 Task: Open Outlook and adjust the calendar settings, including default reminders and meeting options.
Action: Mouse moved to (59, 39)
Screenshot: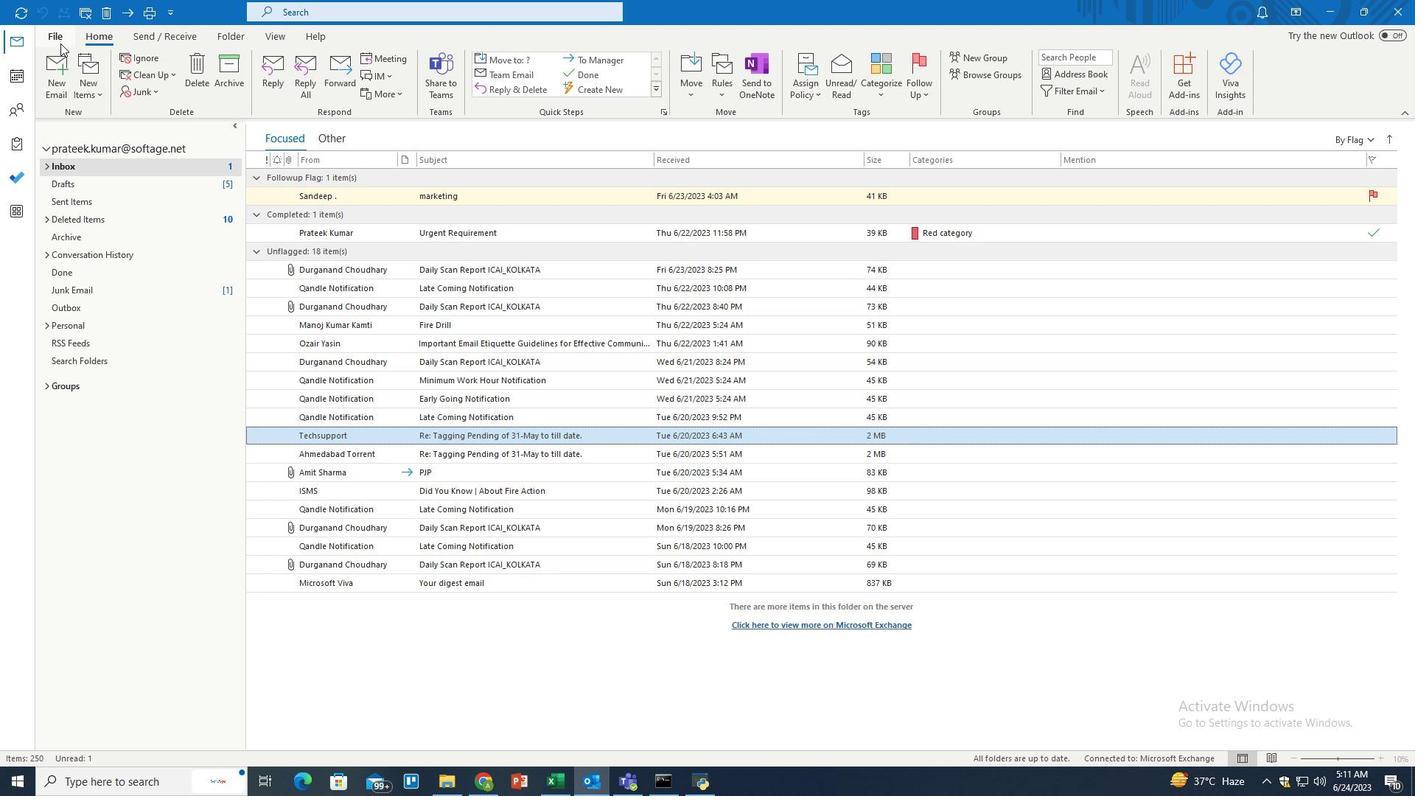 
Action: Mouse pressed left at (59, 39)
Screenshot: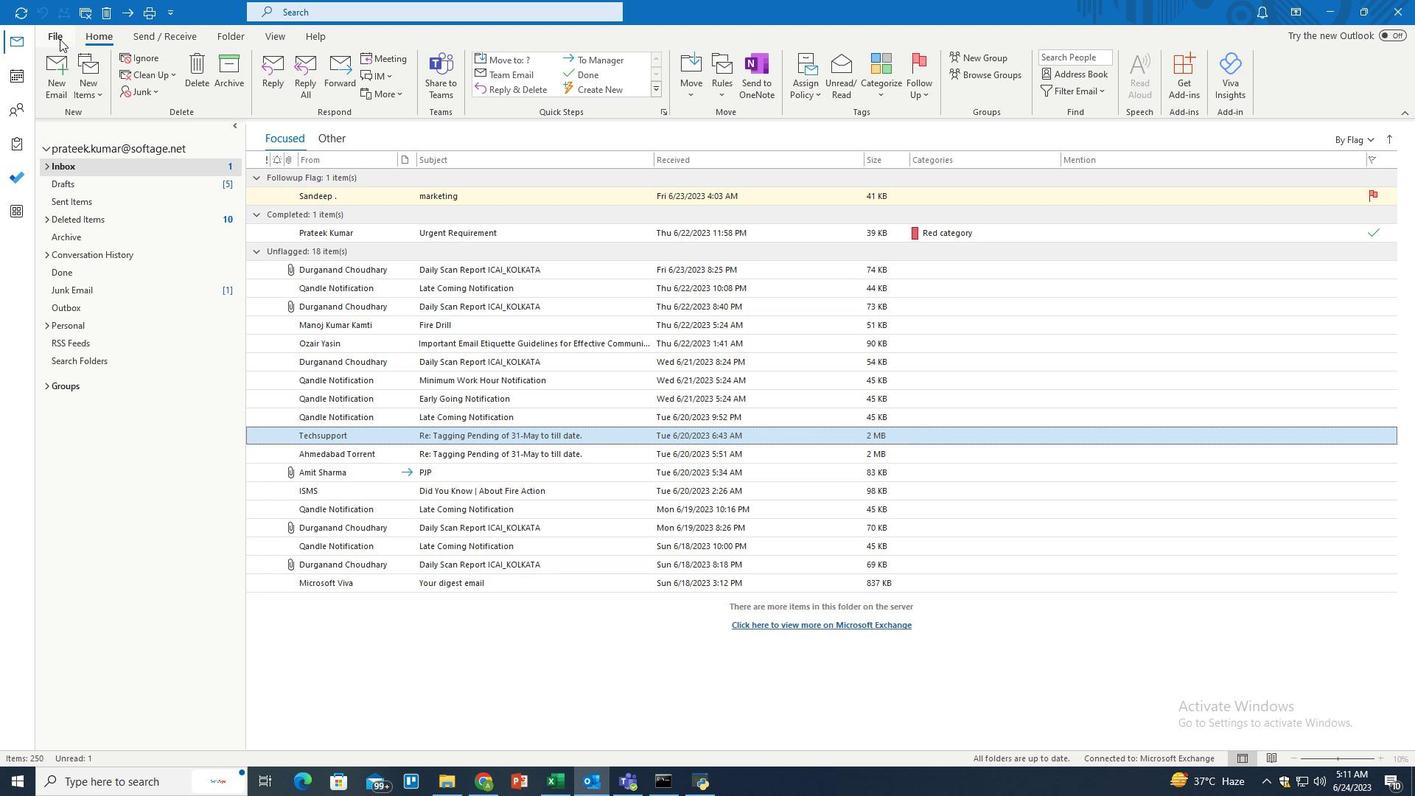 
Action: Mouse moved to (56, 707)
Screenshot: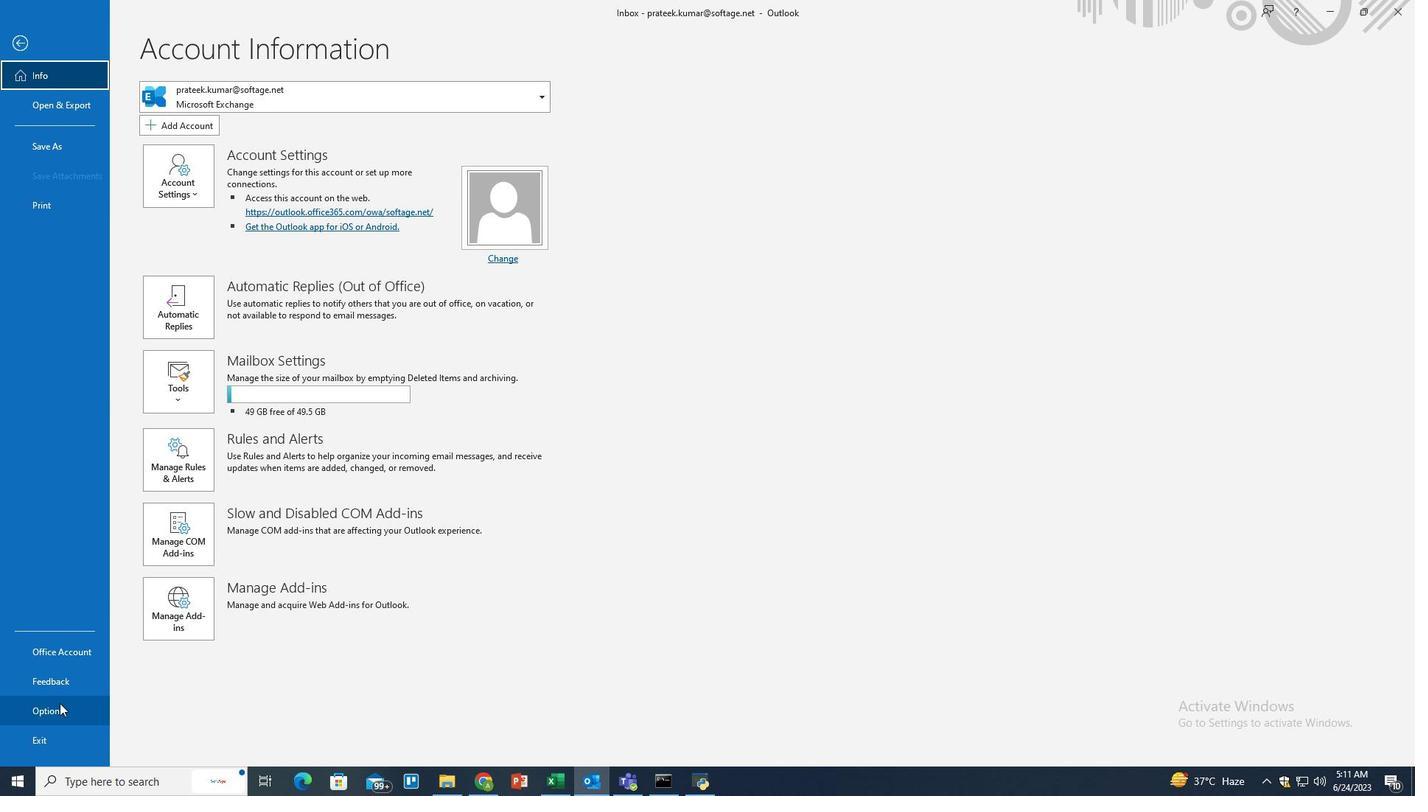 
Action: Mouse pressed left at (56, 707)
Screenshot: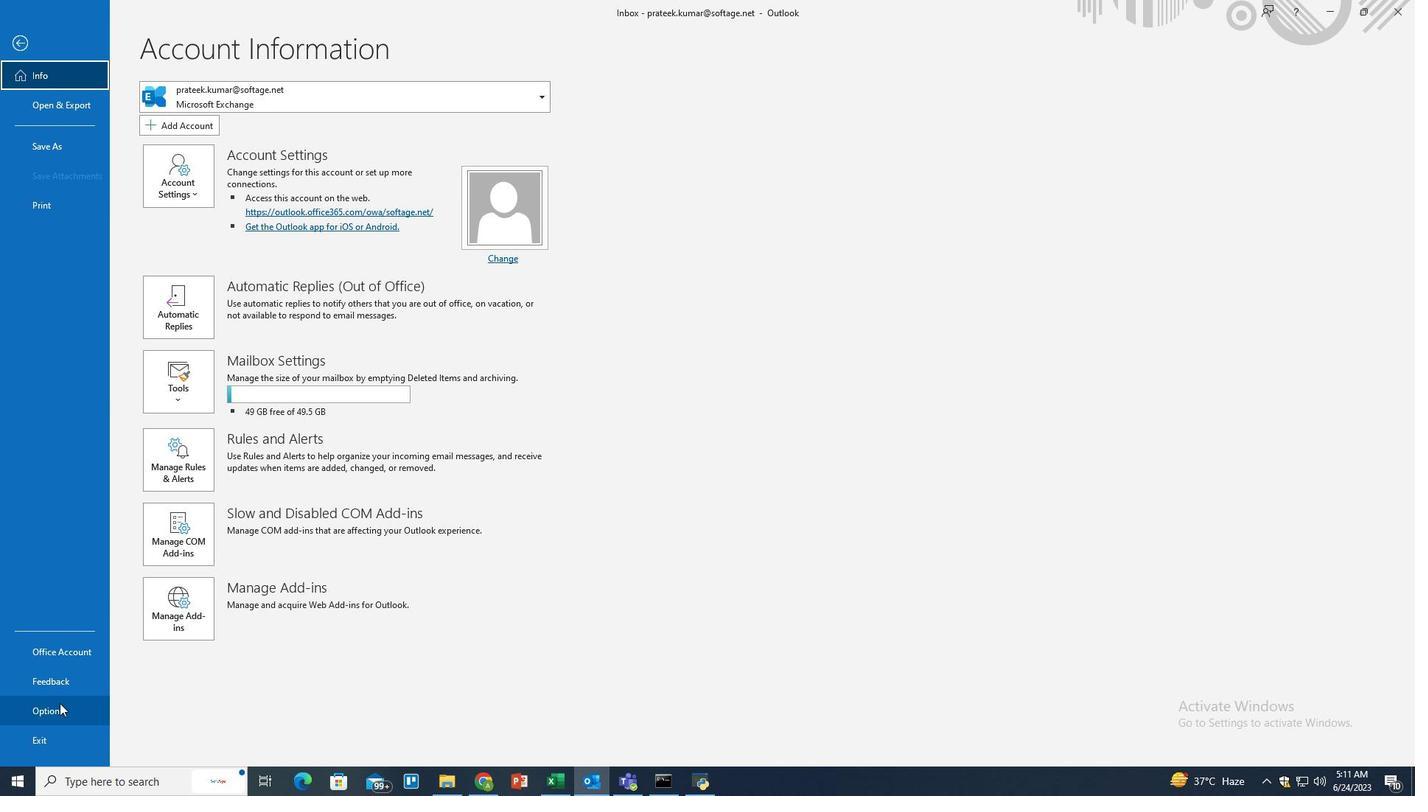 
Action: Mouse moved to (429, 213)
Screenshot: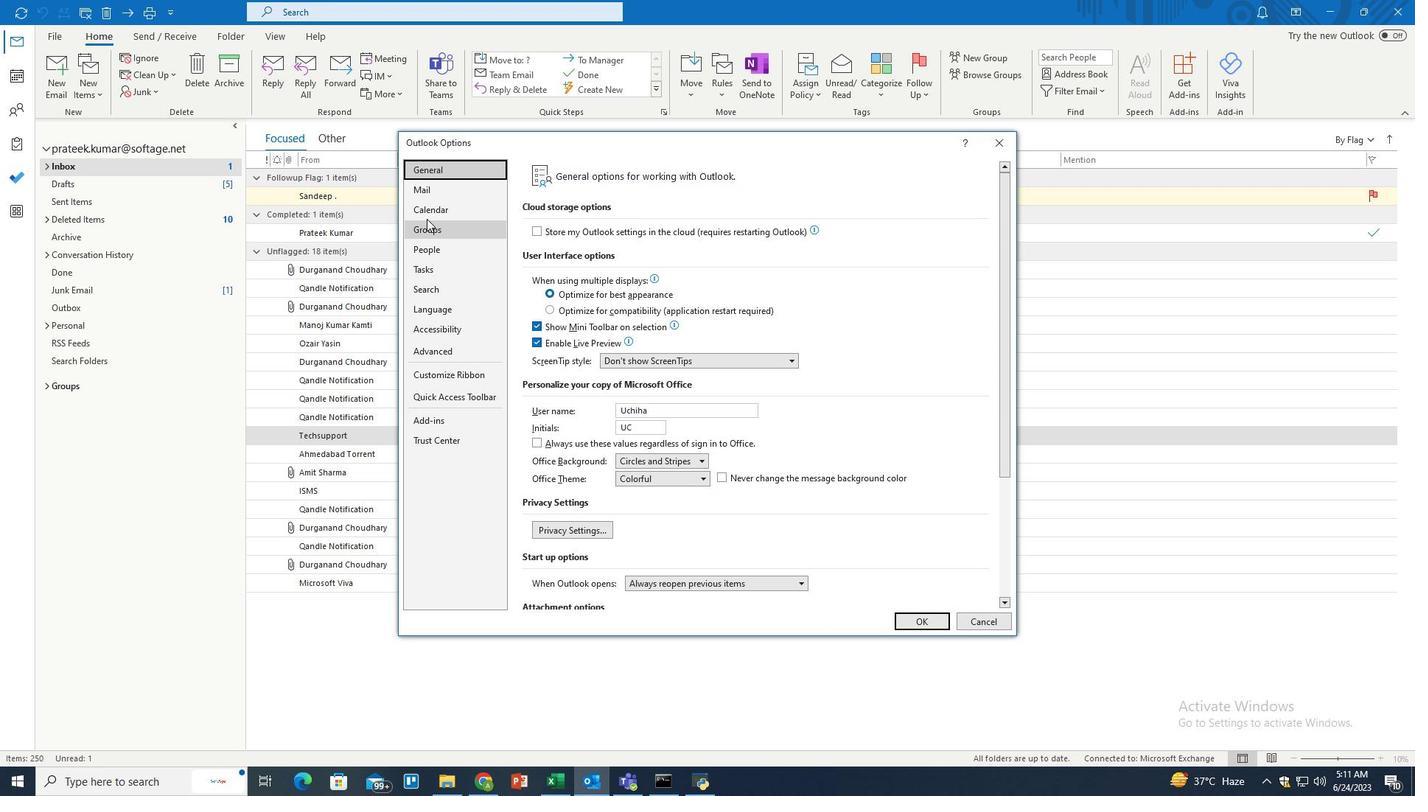 
Action: Mouse pressed left at (429, 213)
Screenshot: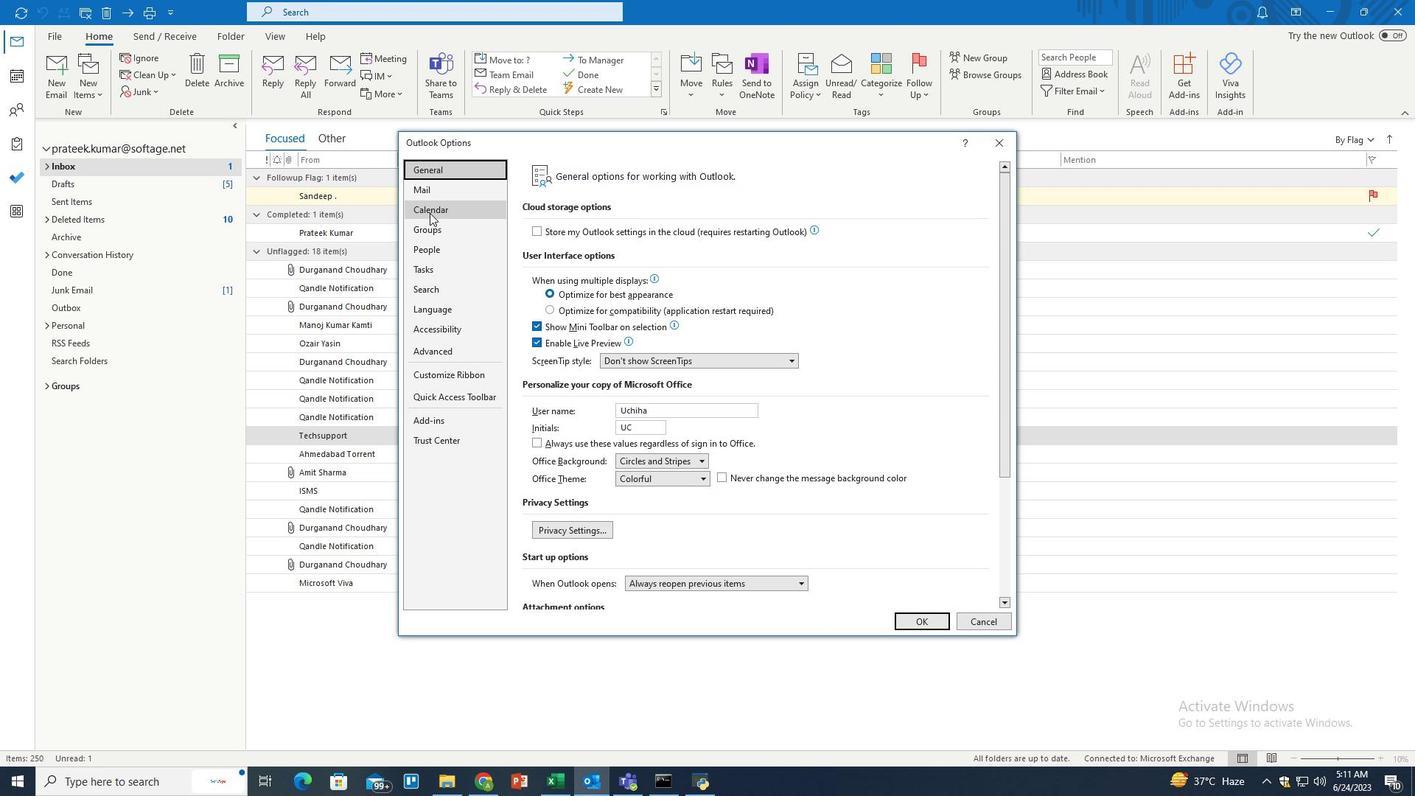 
Action: Mouse moved to (641, 351)
Screenshot: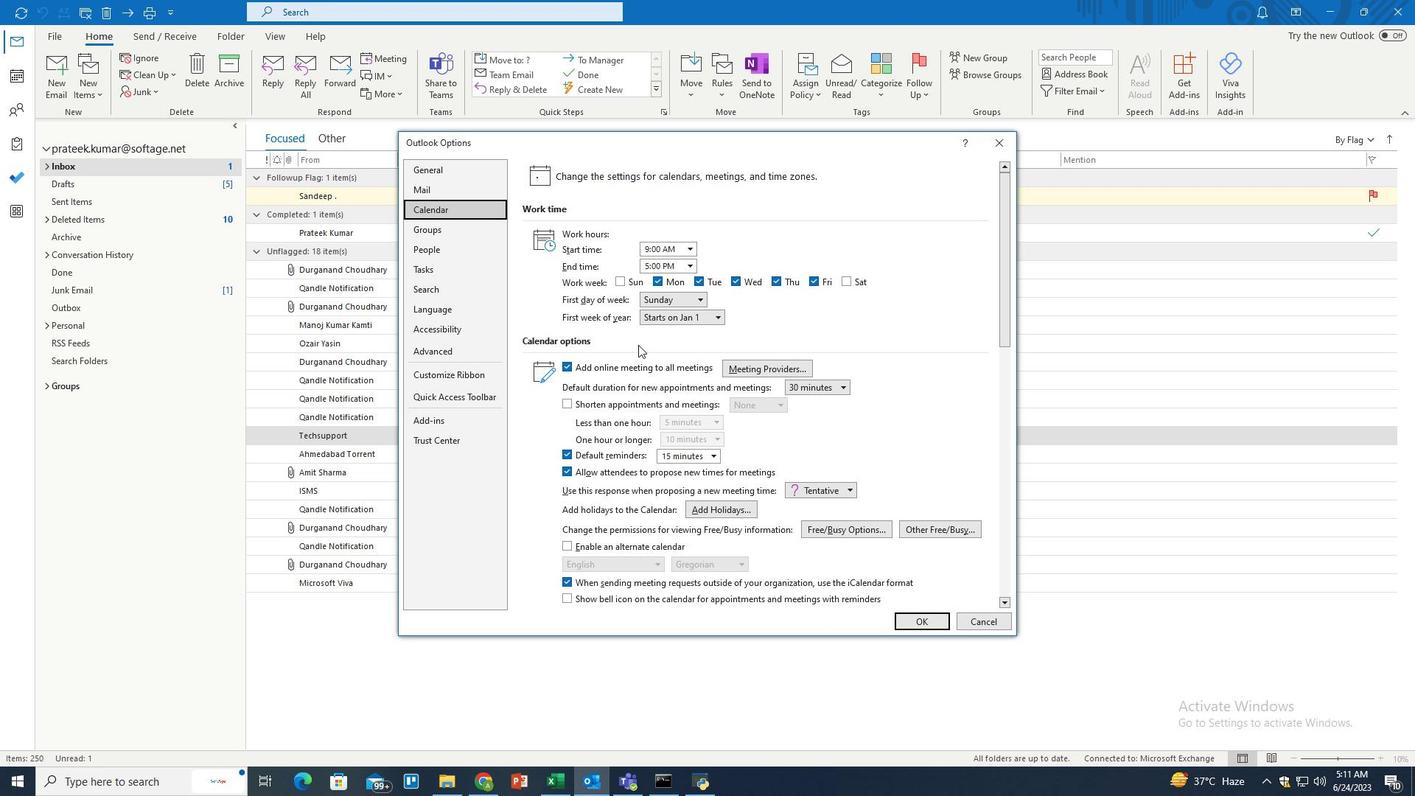 
Action: Mouse scrolled (641, 351) with delta (0, 0)
Screenshot: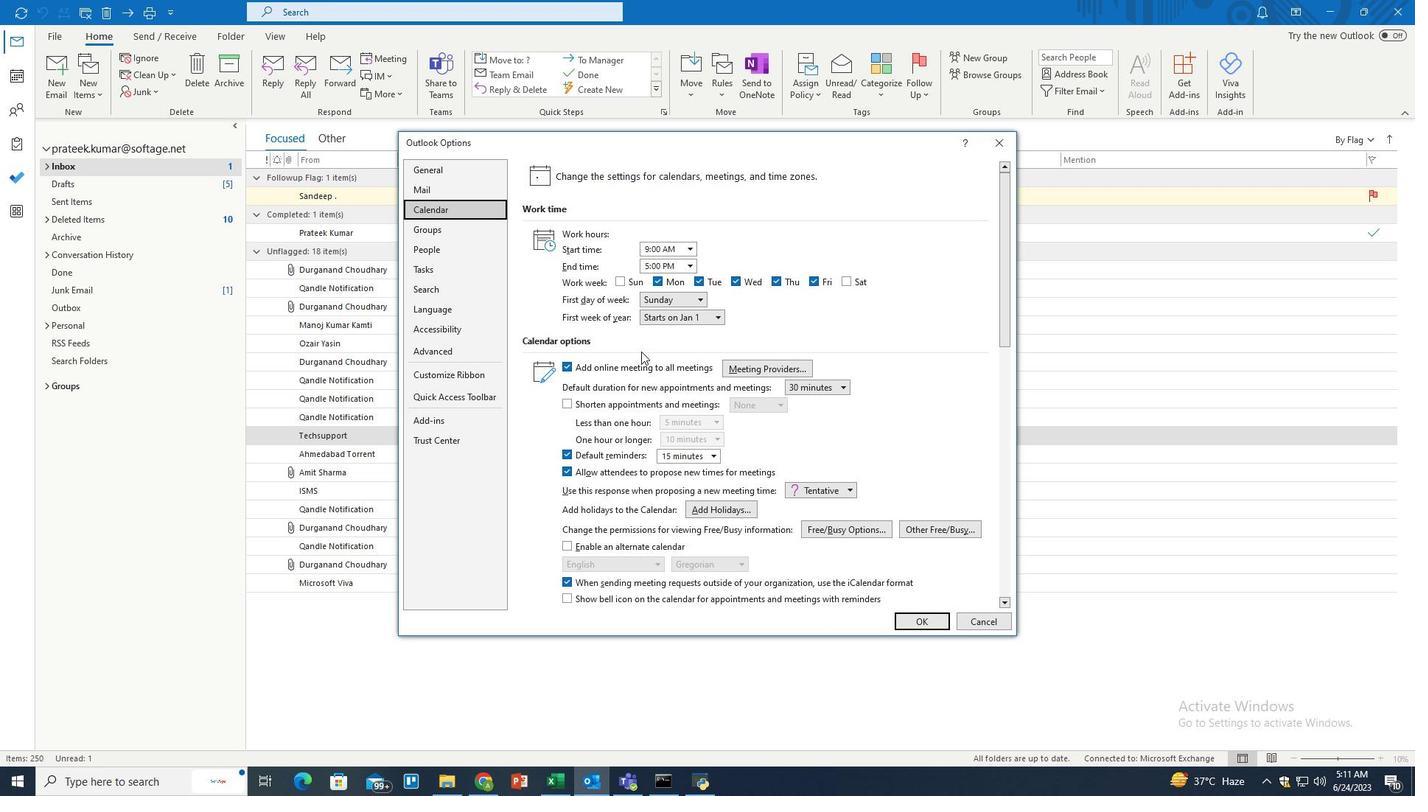 
Action: Mouse scrolled (641, 351) with delta (0, 0)
Screenshot: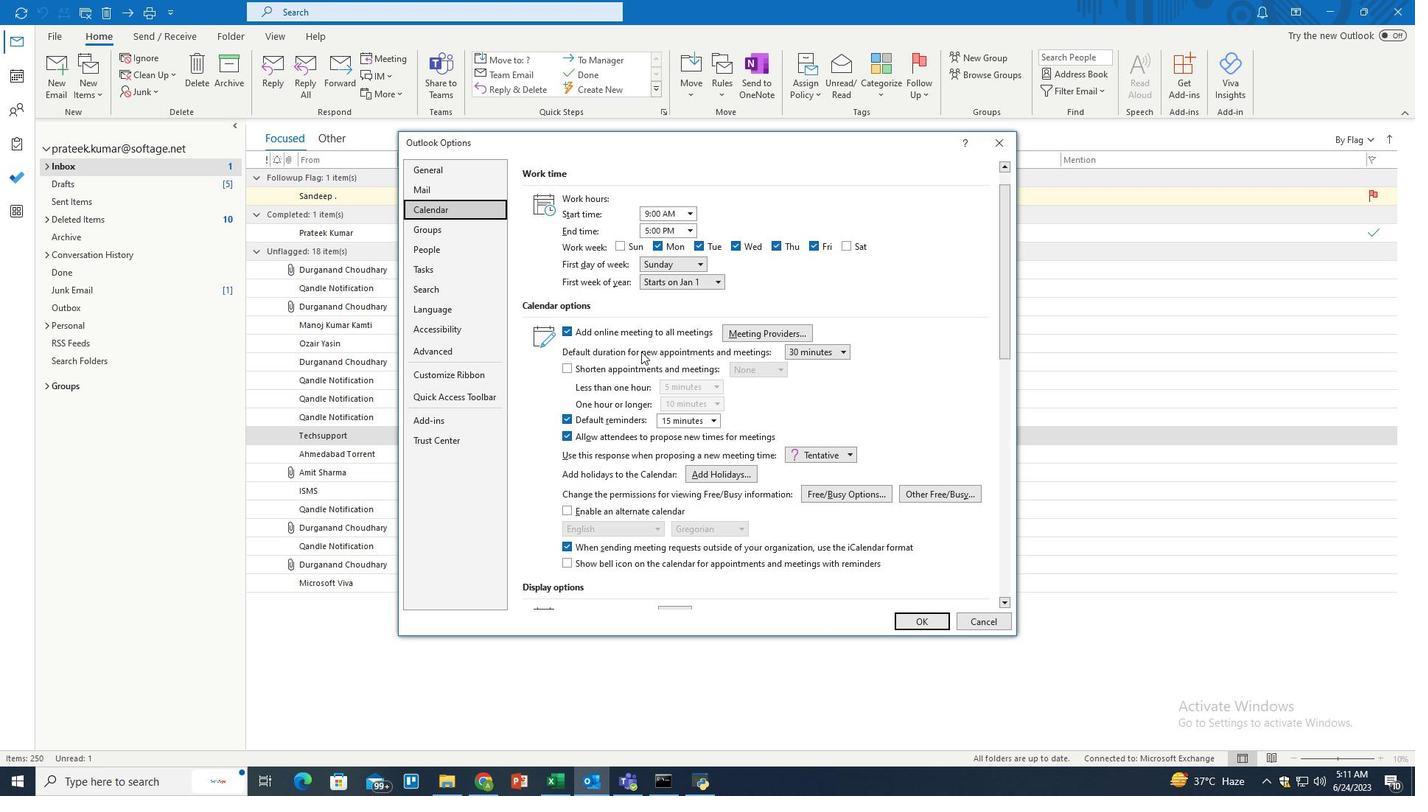 
Action: Mouse scrolled (641, 351) with delta (0, 0)
Screenshot: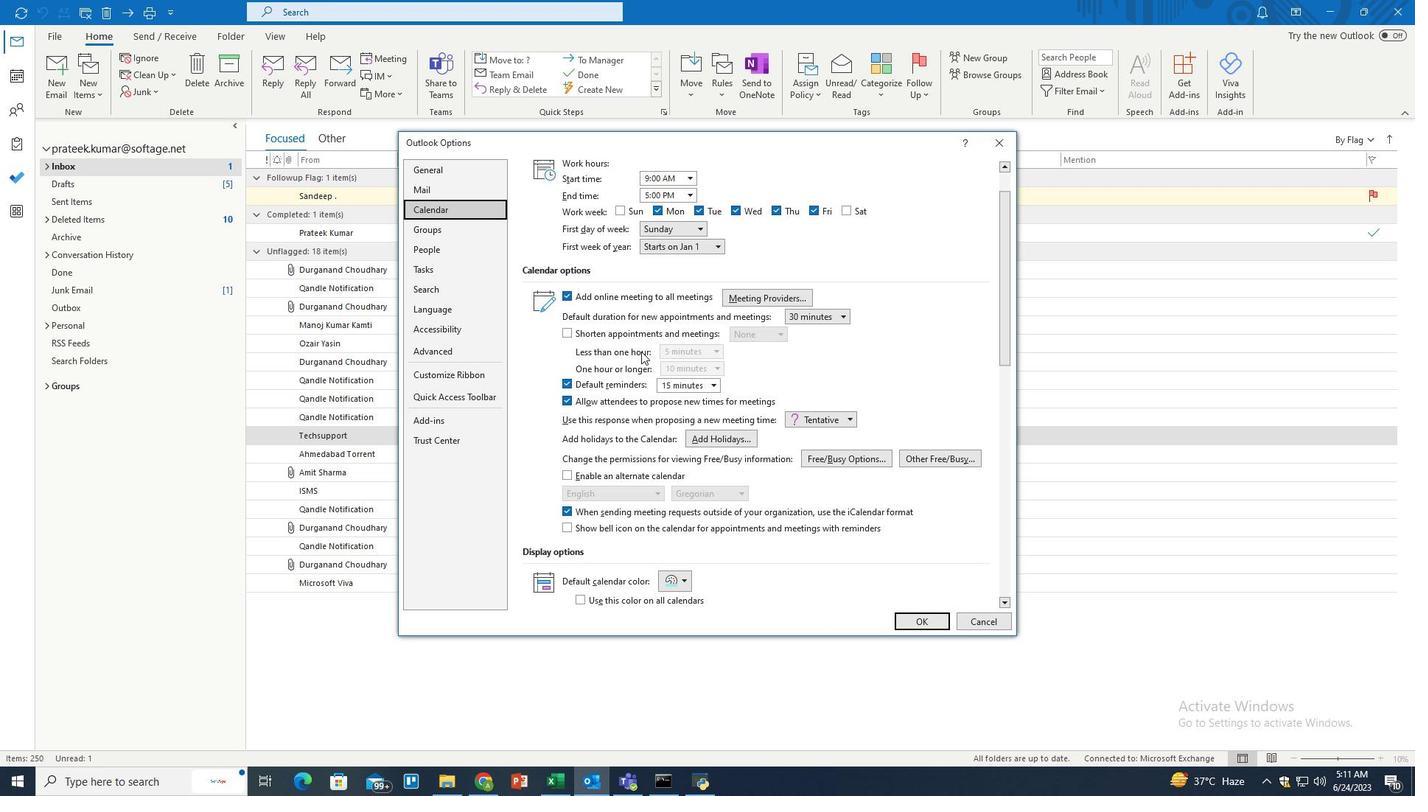 
Action: Mouse scrolled (641, 351) with delta (0, 0)
Screenshot: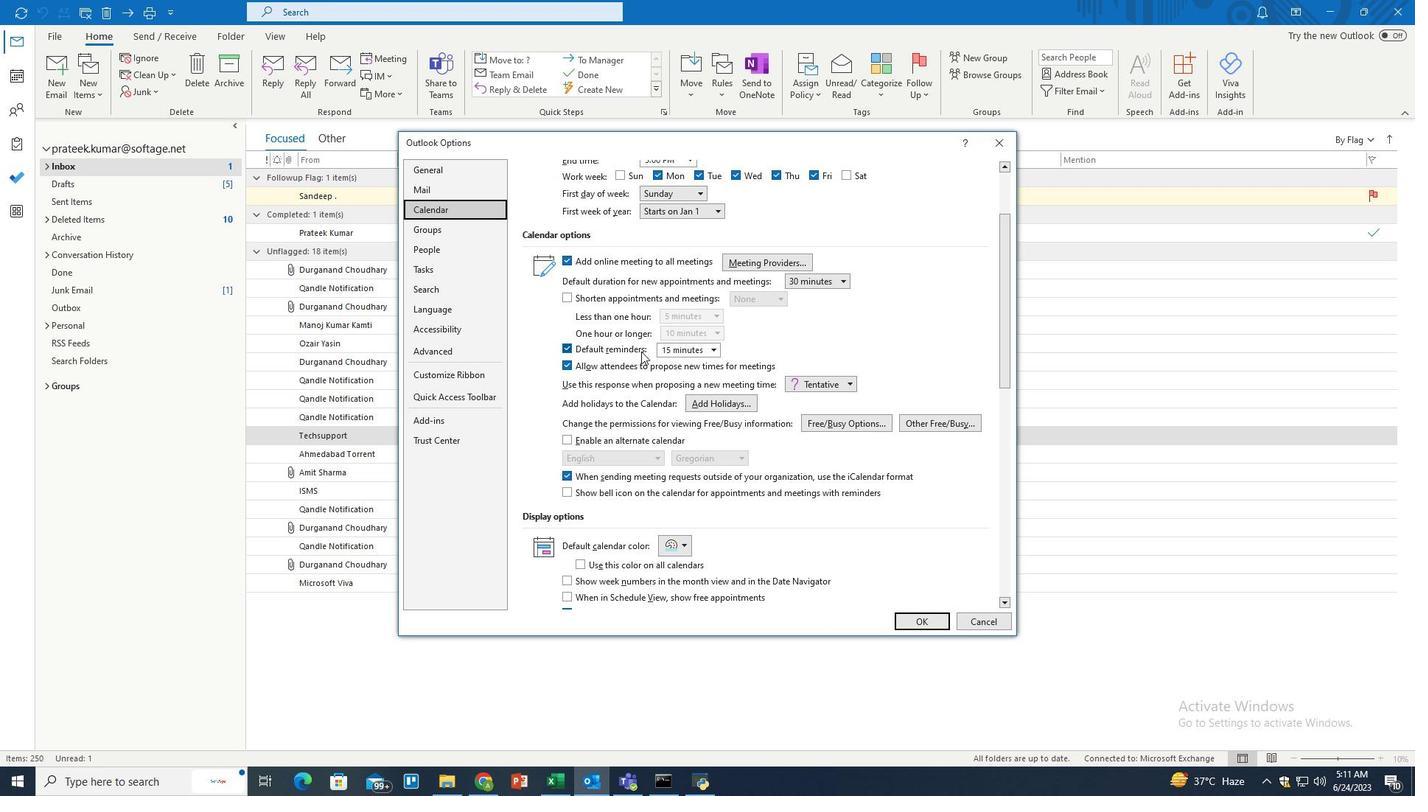
Action: Mouse scrolled (641, 351) with delta (0, 0)
Screenshot: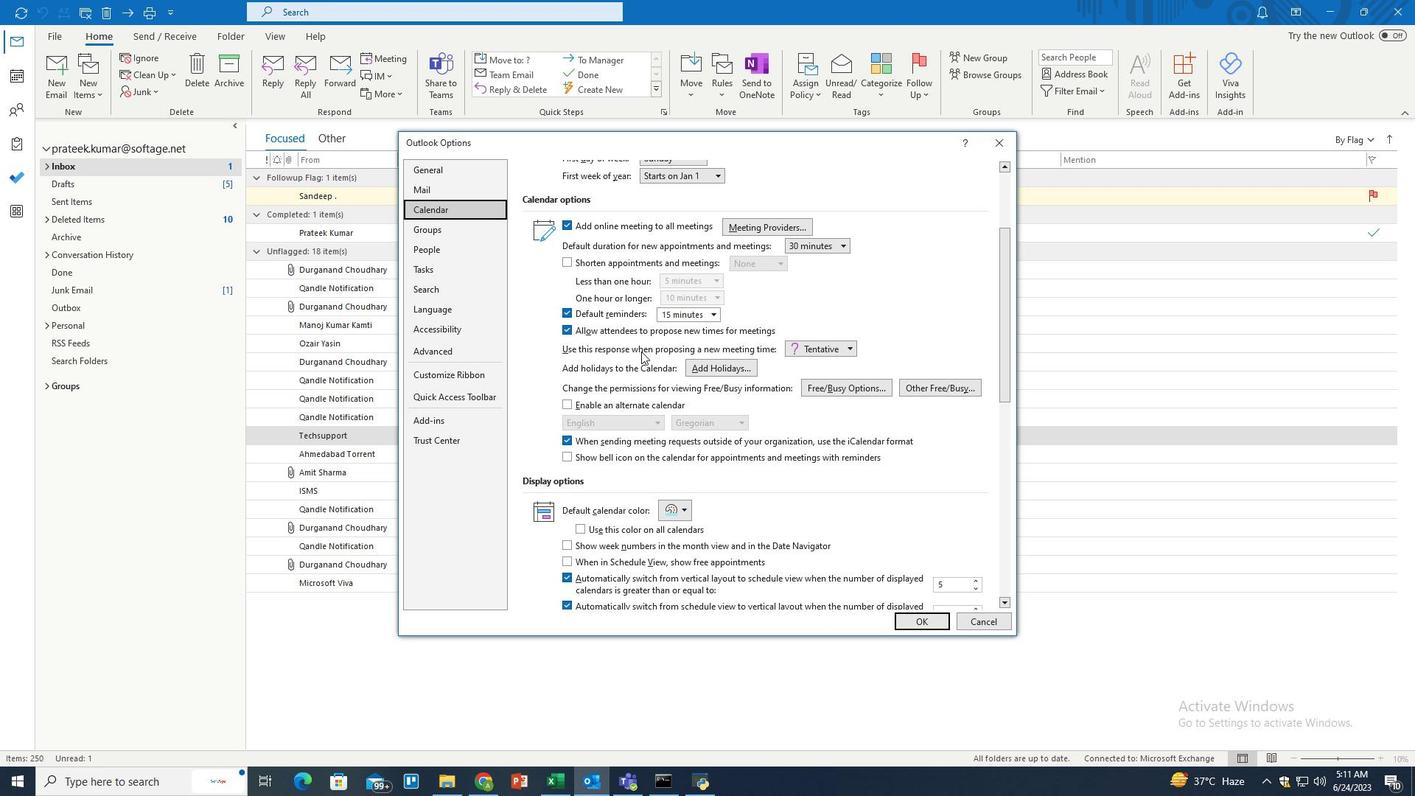 
Action: Mouse moved to (568, 419)
Screenshot: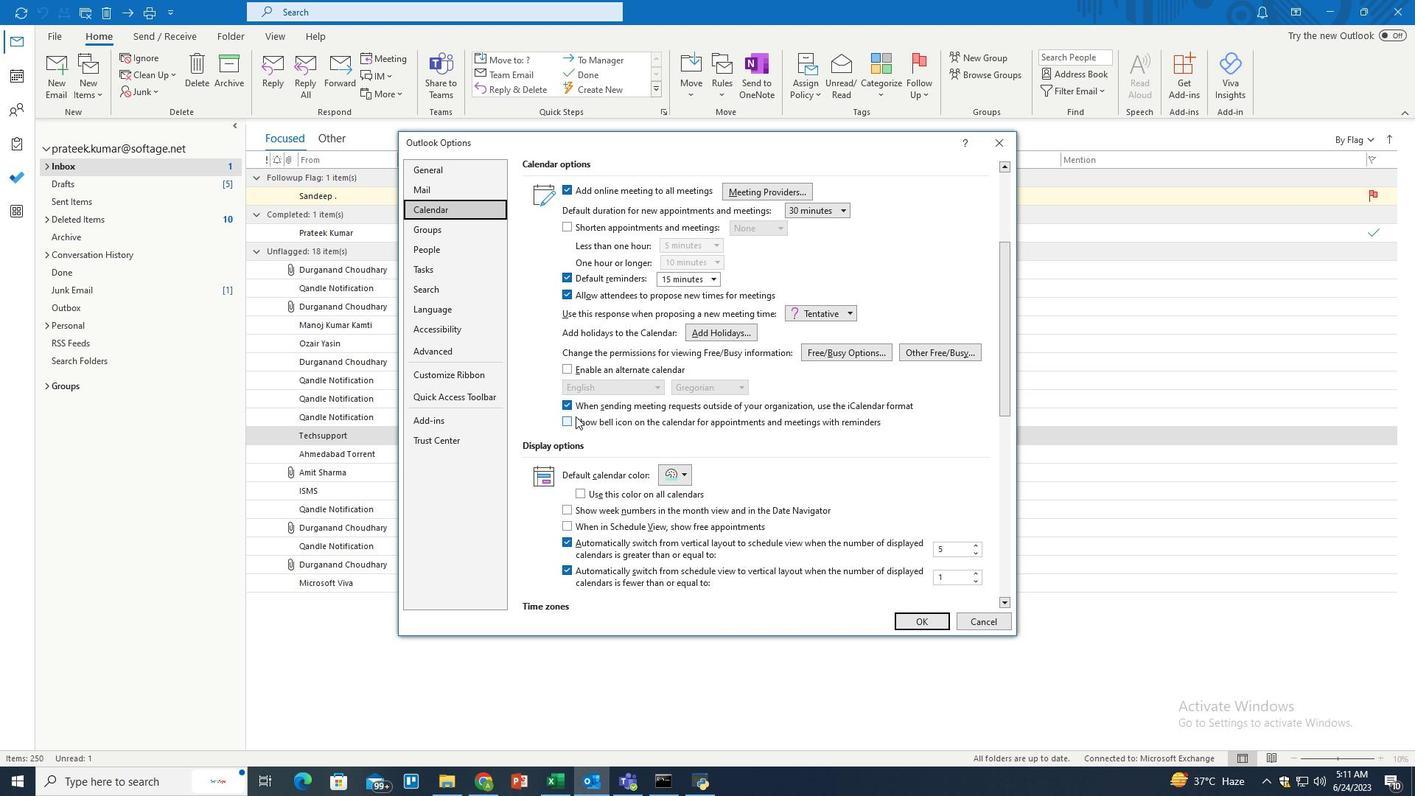 
Action: Mouse pressed left at (568, 419)
Screenshot: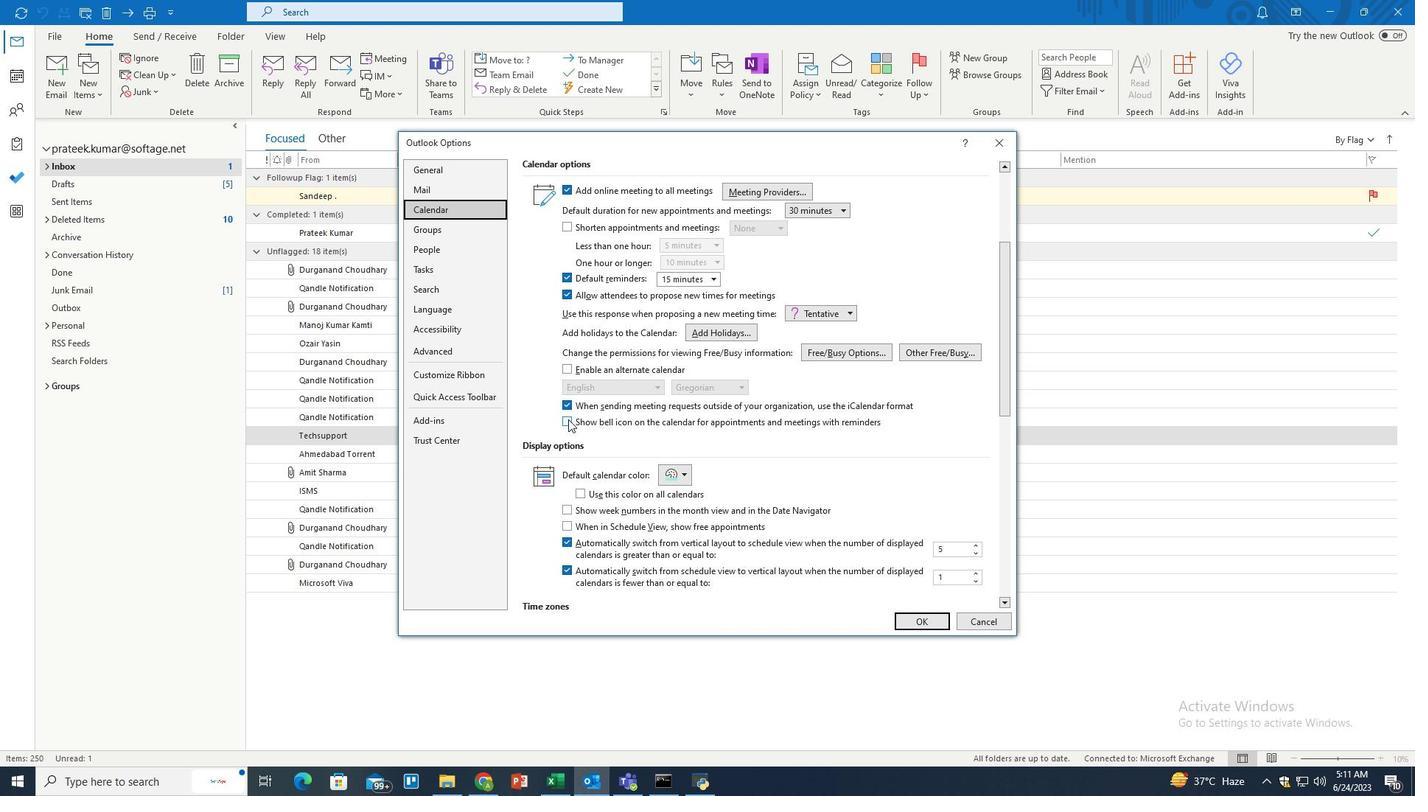 
Action: Mouse moved to (904, 623)
Screenshot: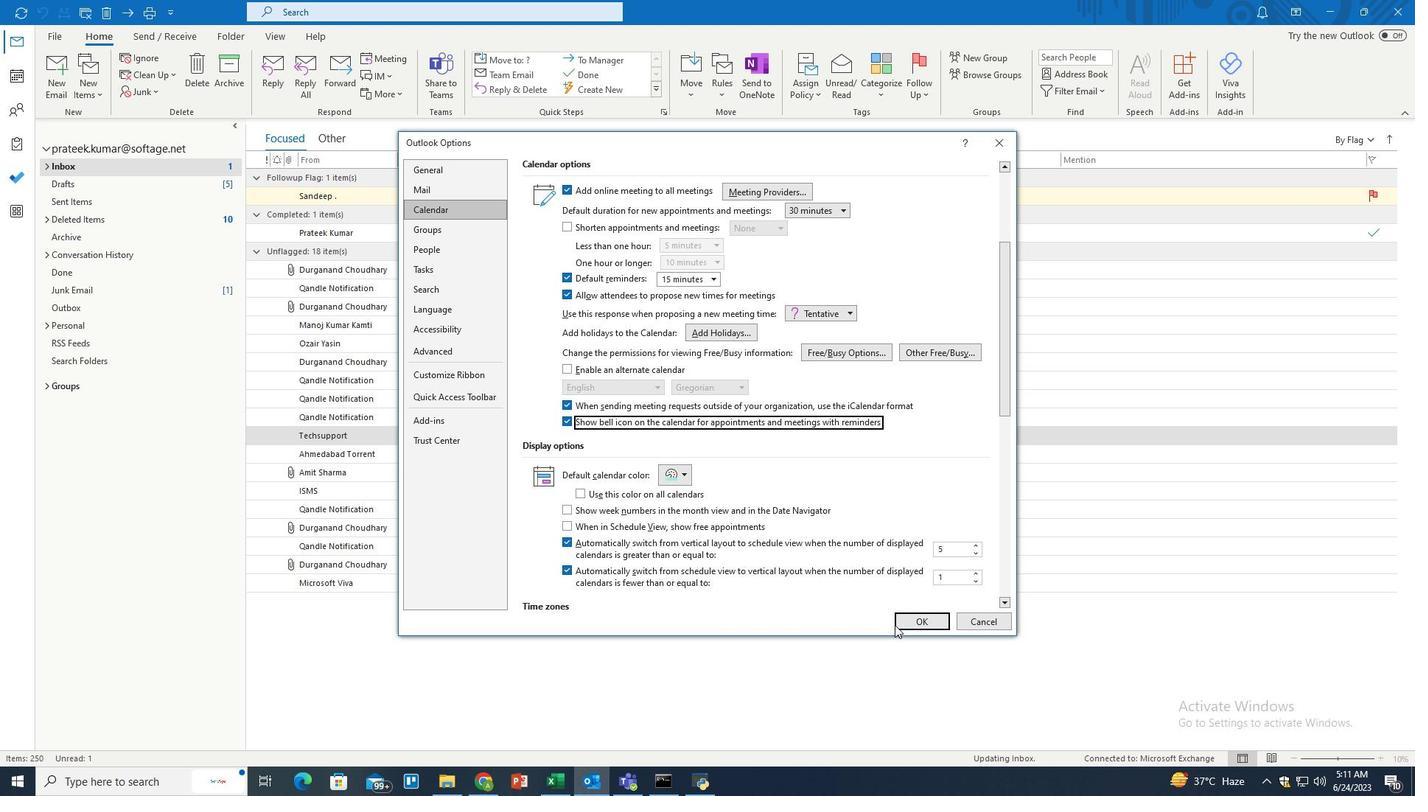 
Action: Mouse pressed left at (904, 623)
Screenshot: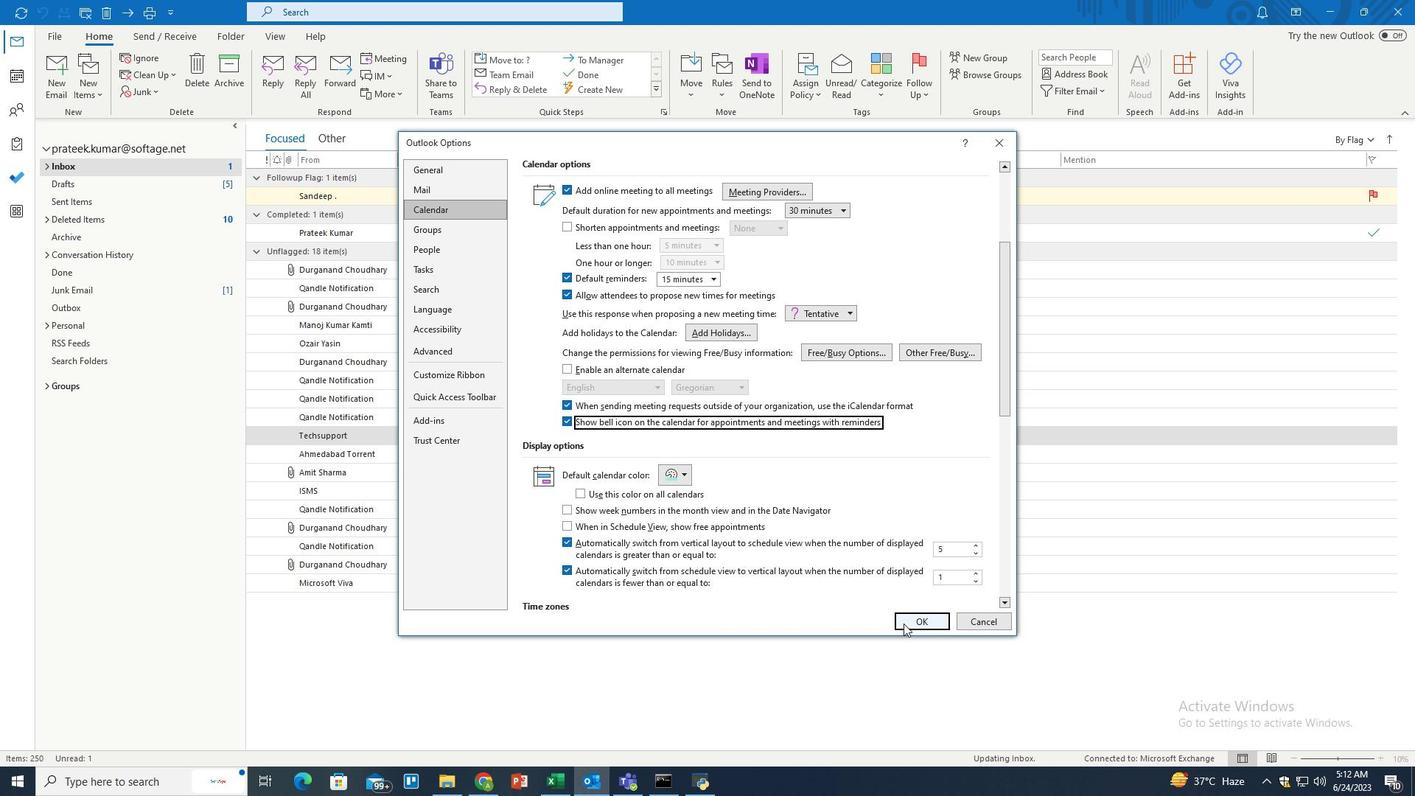 
Action: Mouse moved to (674, 398)
Screenshot: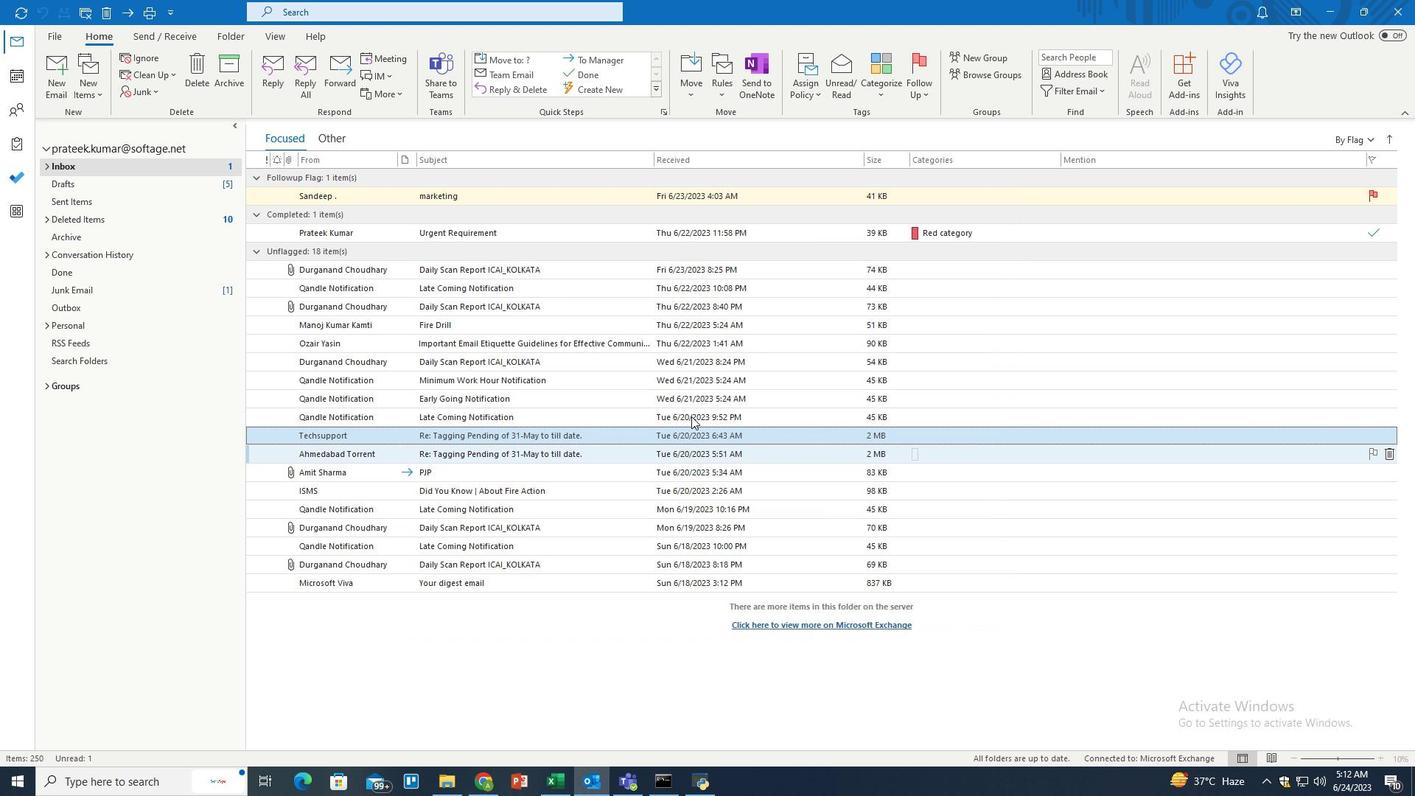 
